 Task: In the  document autobiography.docx Download file as 'PDF' Share this file with 'softage.1@softage.net' Insert the command  Editing
Action: Mouse moved to (229, 355)
Screenshot: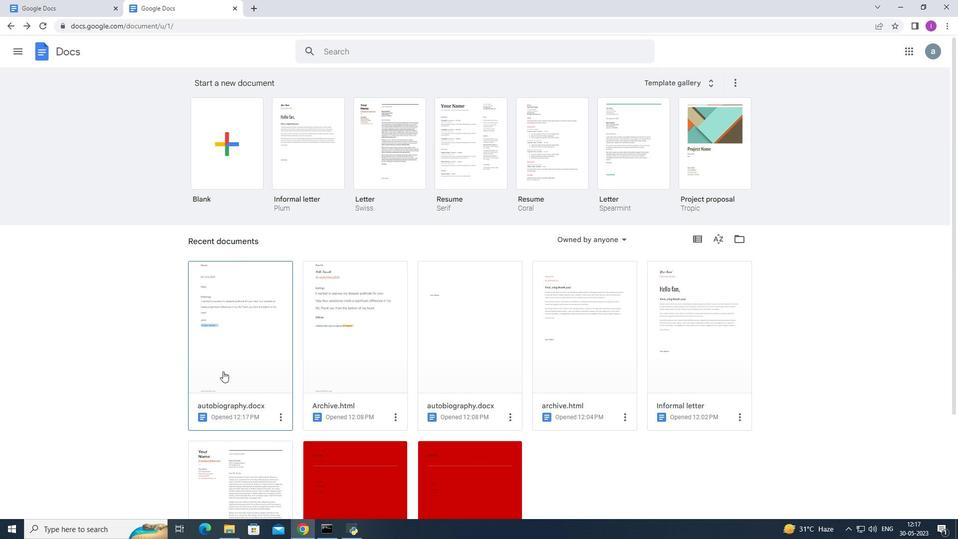 
Action: Mouse pressed left at (229, 355)
Screenshot: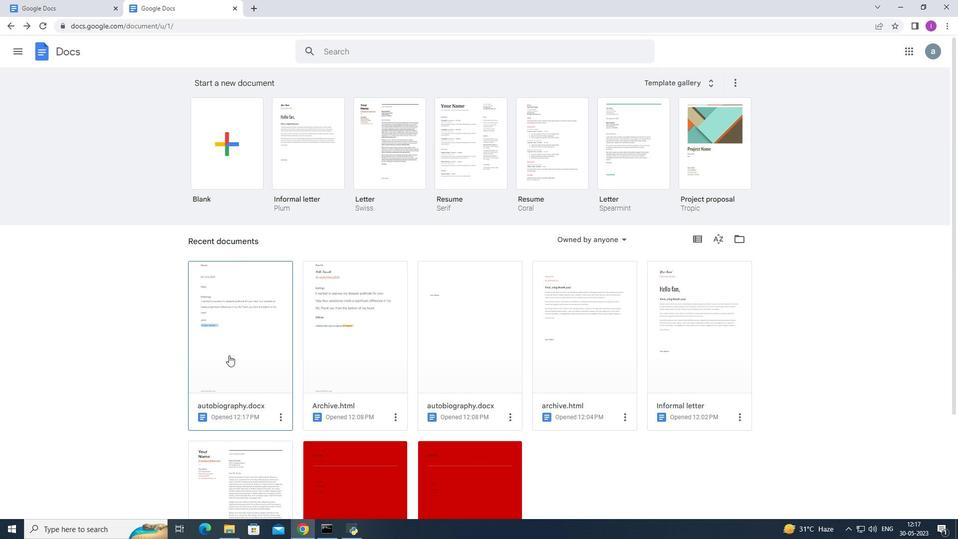 
Action: Mouse moved to (31, 57)
Screenshot: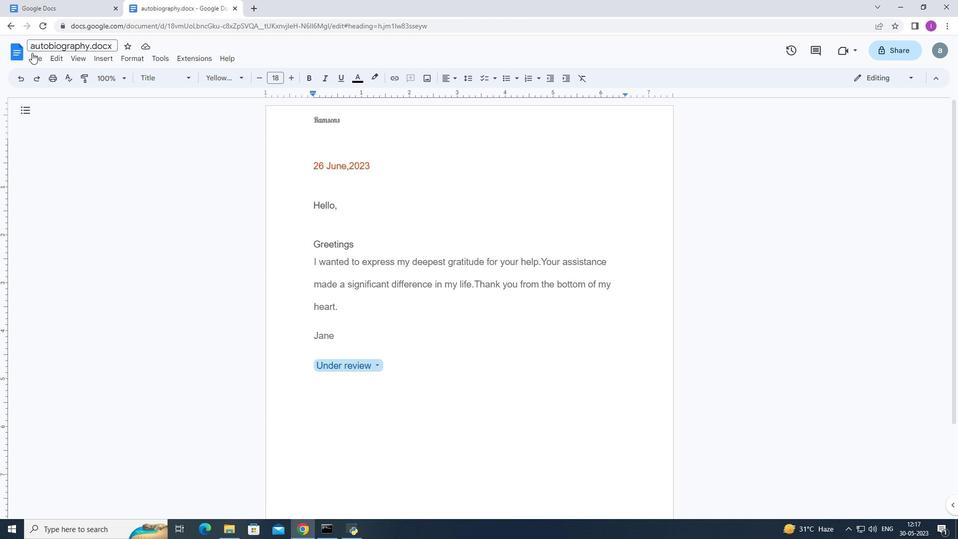 
Action: Mouse pressed left at (31, 57)
Screenshot: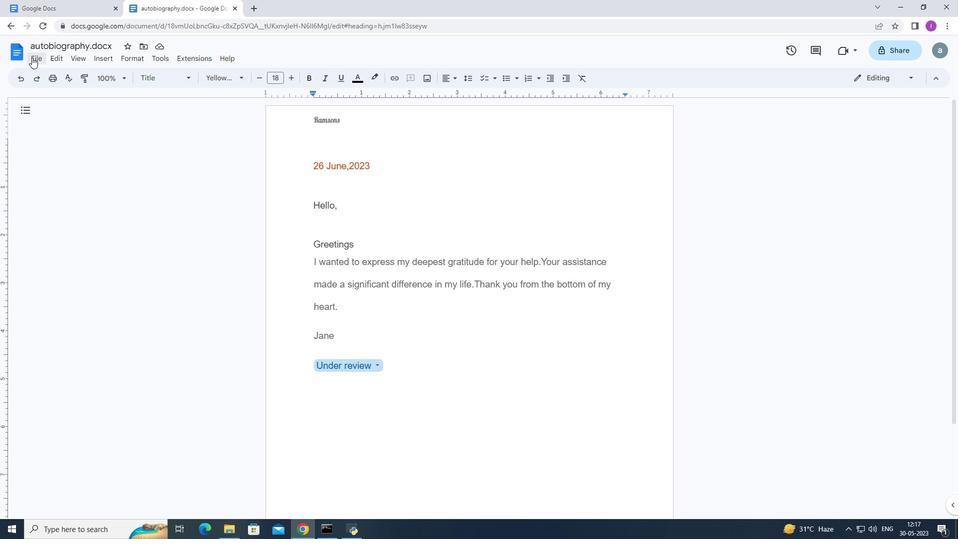 
Action: Mouse moved to (213, 215)
Screenshot: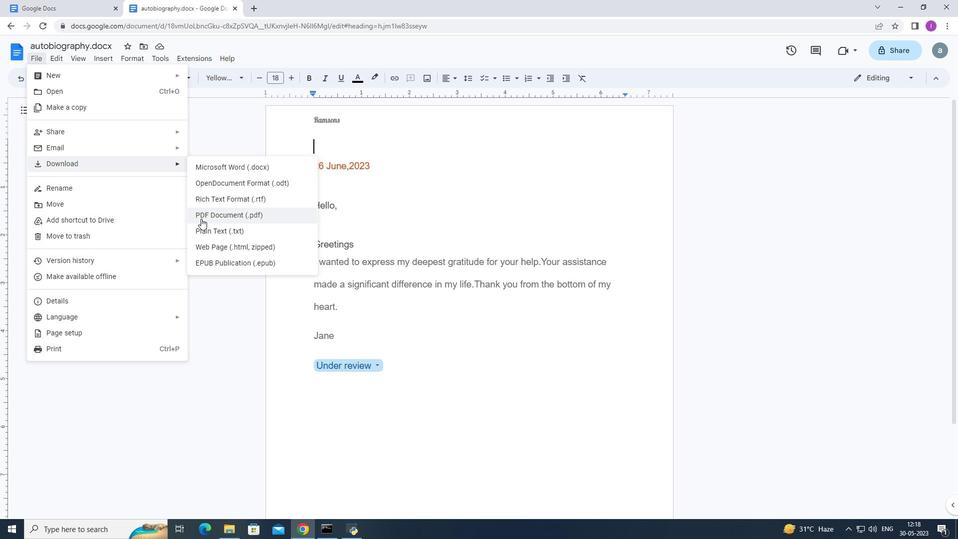 
Action: Mouse pressed left at (213, 215)
Screenshot: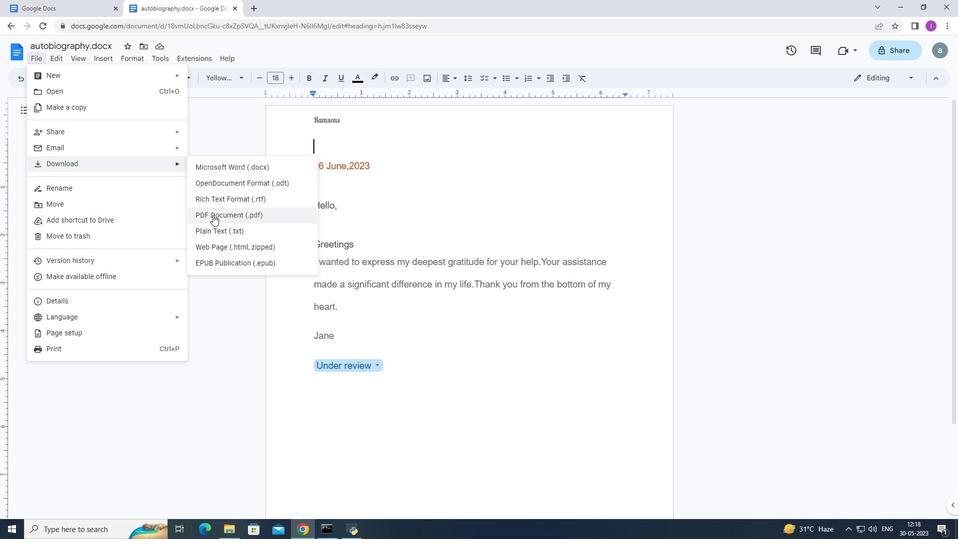
Action: Mouse moved to (36, 57)
Screenshot: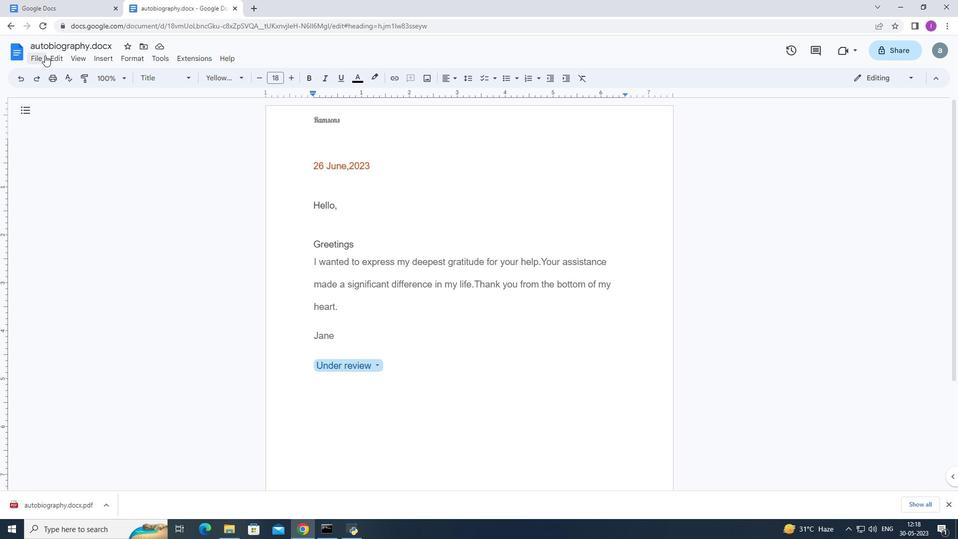 
Action: Mouse pressed left at (36, 57)
Screenshot: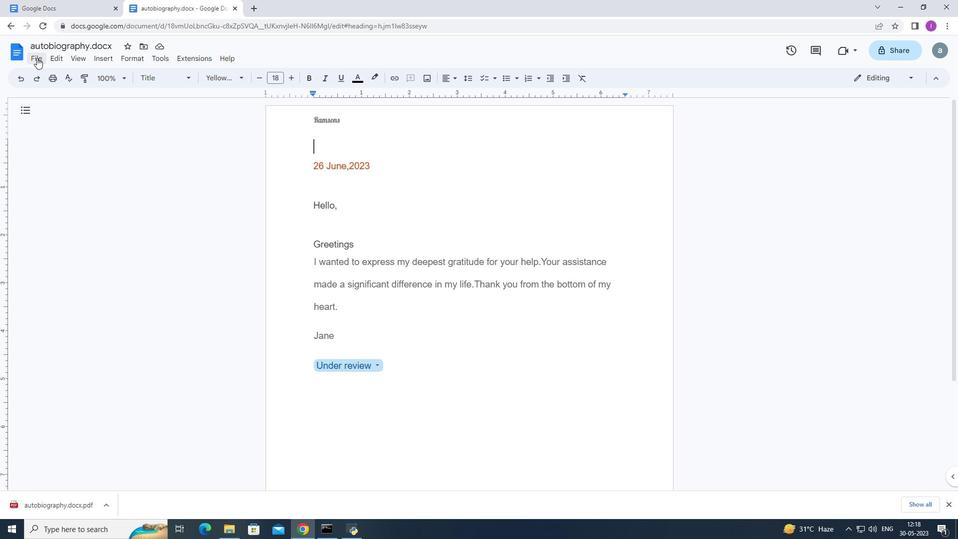 
Action: Mouse moved to (103, 403)
Screenshot: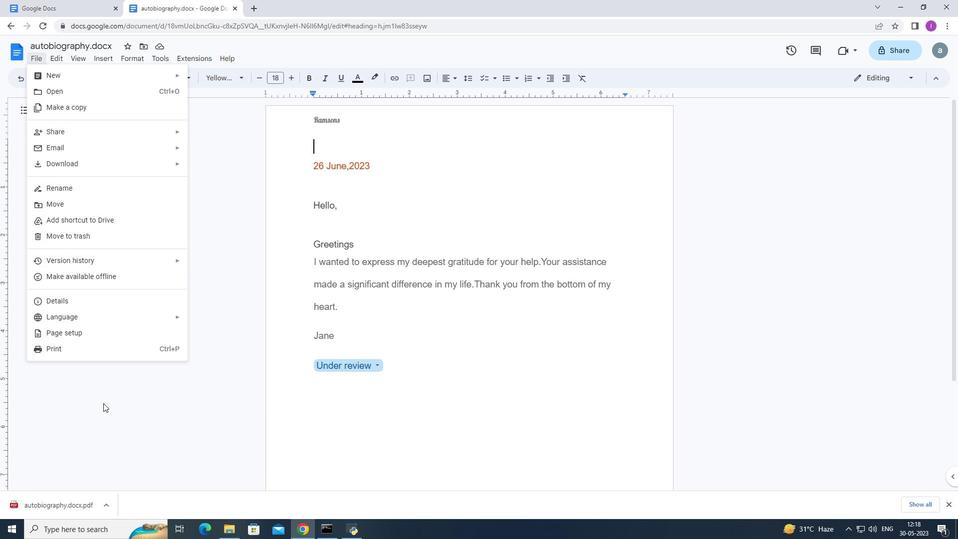 
Action: Mouse pressed left at (103, 403)
Screenshot: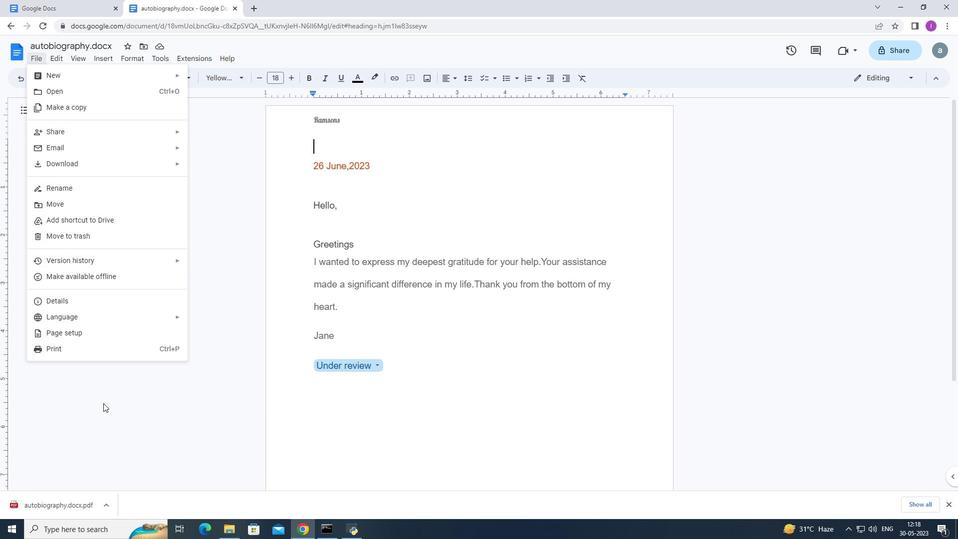 
Action: Mouse moved to (54, 59)
Screenshot: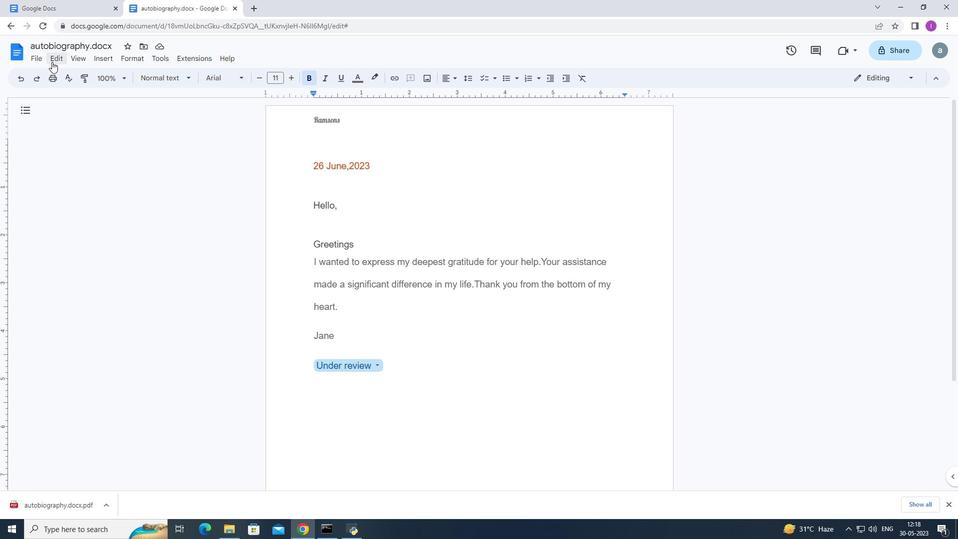 
Action: Mouse pressed left at (54, 59)
Screenshot: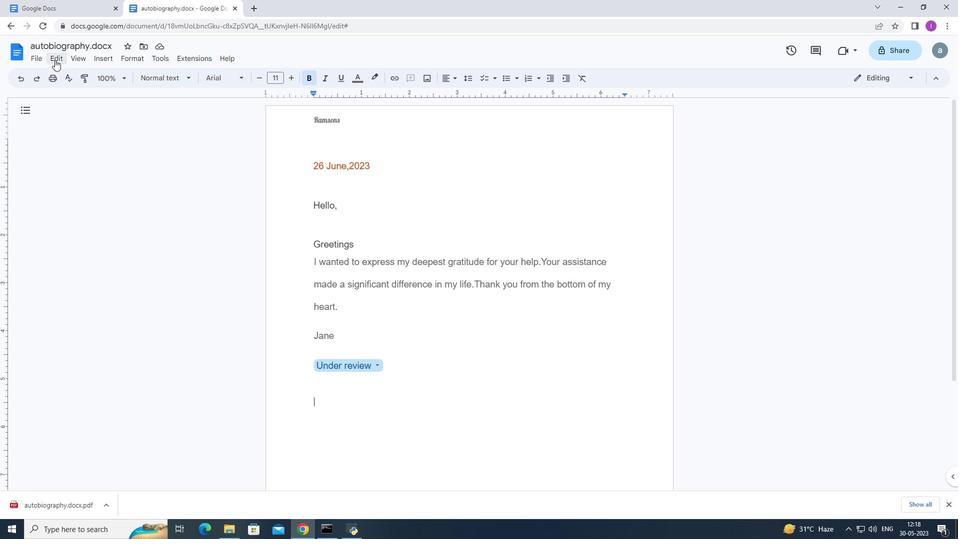 
Action: Mouse moved to (124, 294)
Screenshot: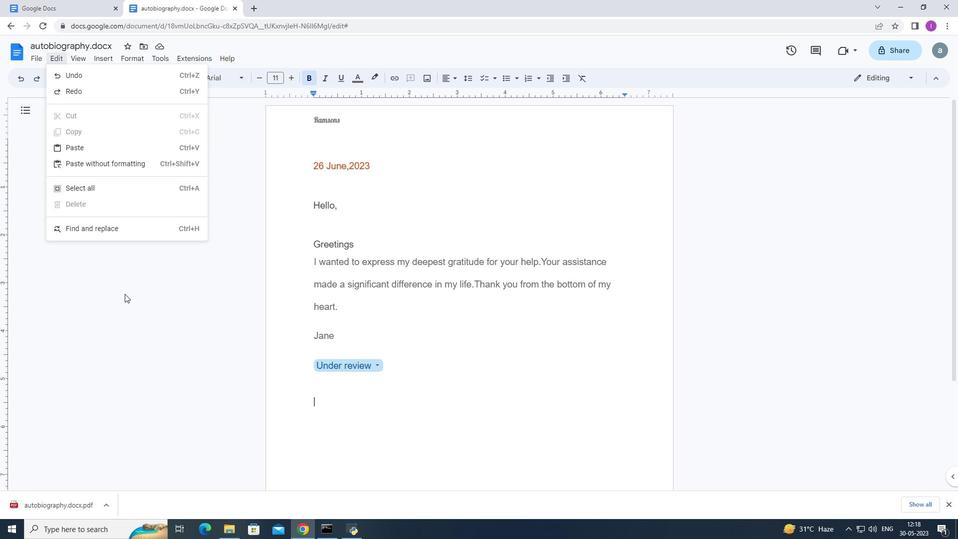 
Action: Mouse pressed left at (124, 294)
Screenshot: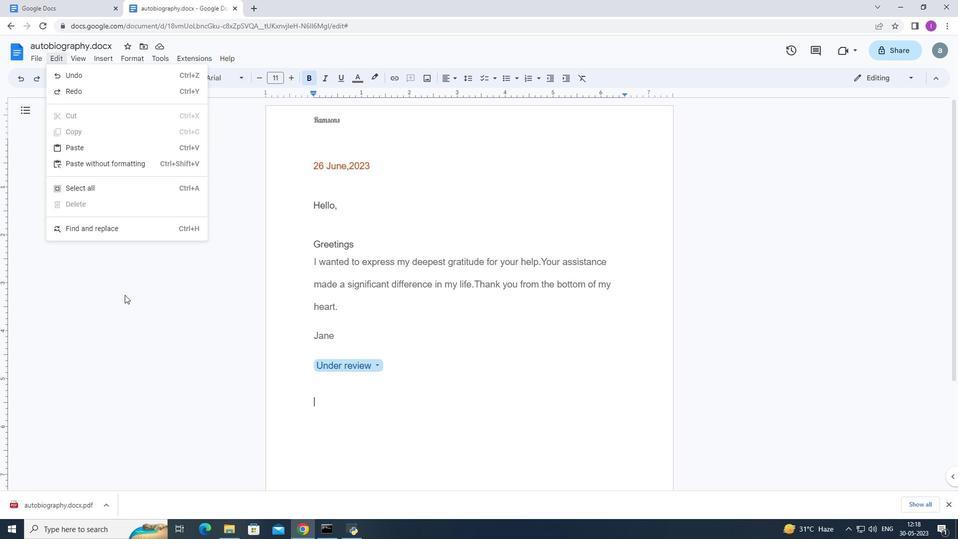 
Action: Mouse moved to (94, 55)
Screenshot: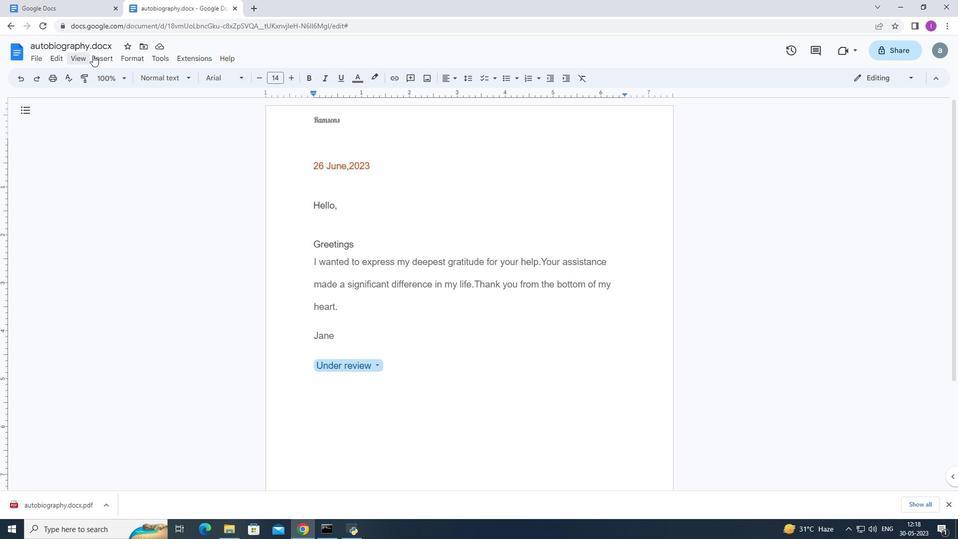
Action: Mouse pressed left at (94, 55)
Screenshot: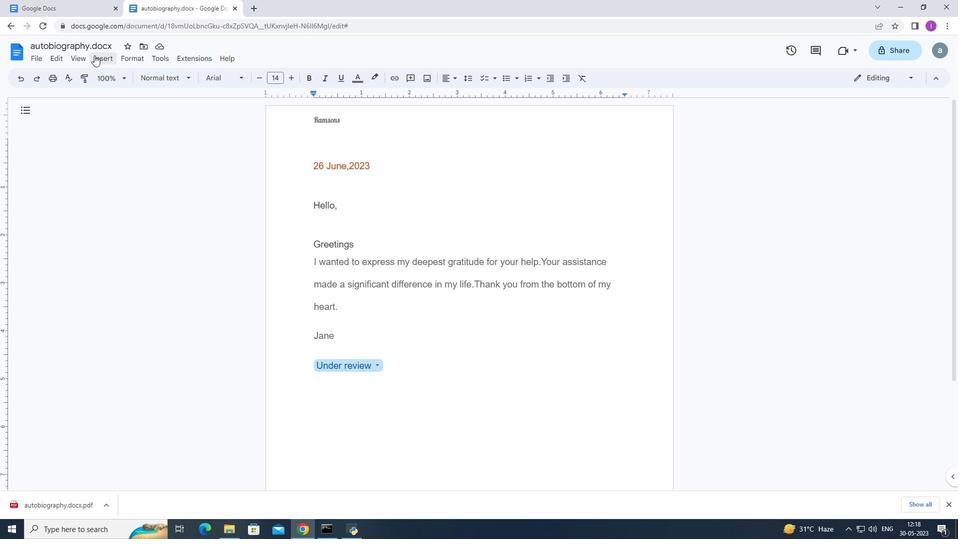 
Action: Mouse moved to (232, 383)
Screenshot: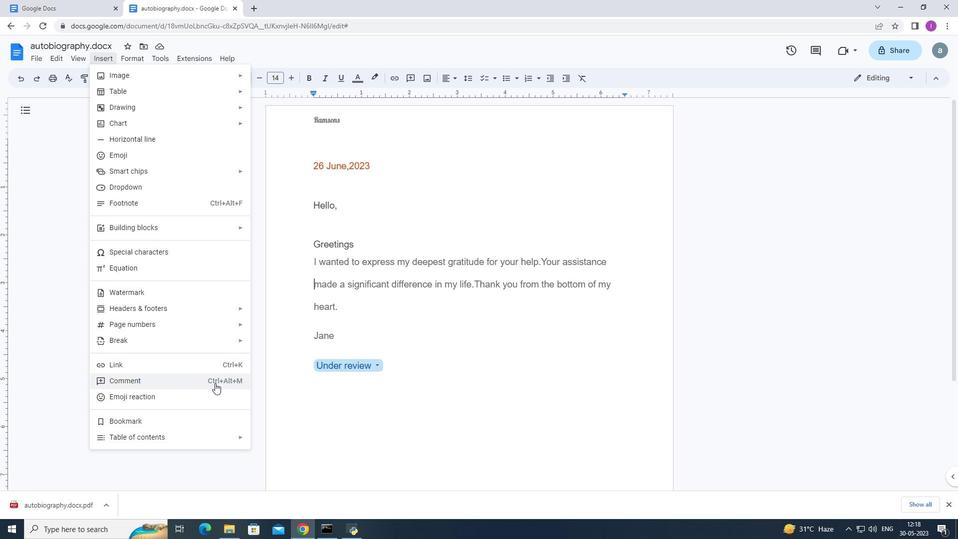 
Action: Mouse pressed left at (232, 383)
Screenshot: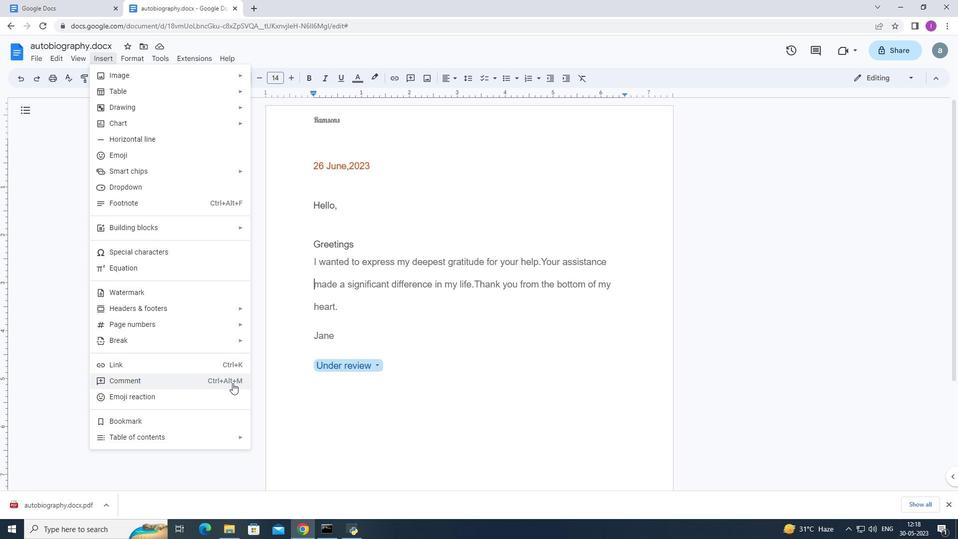 
Action: Mouse moved to (777, 293)
Screenshot: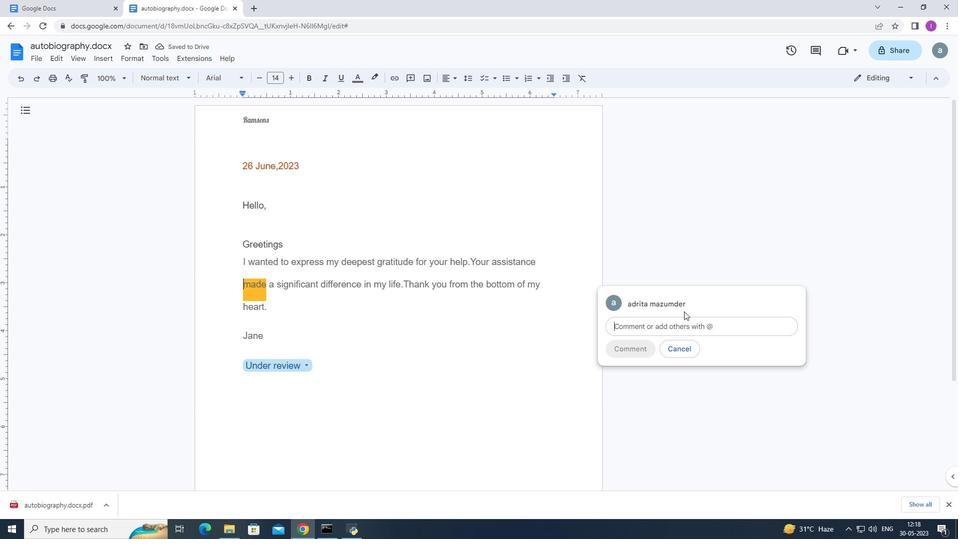 
Action: Key pressed softage.1<Key.shift><Key.shift><Key.shift><Key.shift><Key.shift><Key.shift><Key.shift><Key.shift><Key.shift>@softage.net
Screenshot: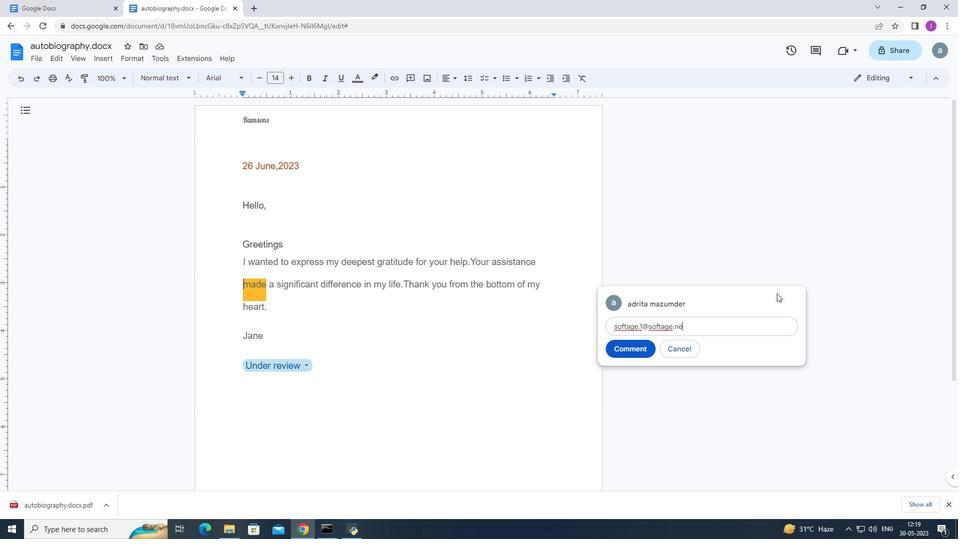 
Action: Mouse moved to (689, 415)
Screenshot: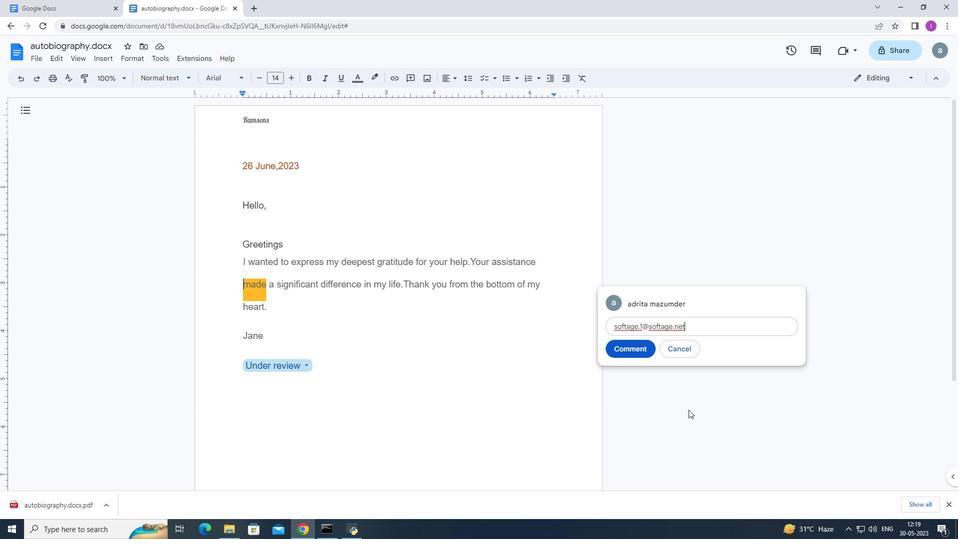 
Action: Mouse pressed left at (689, 415)
Screenshot: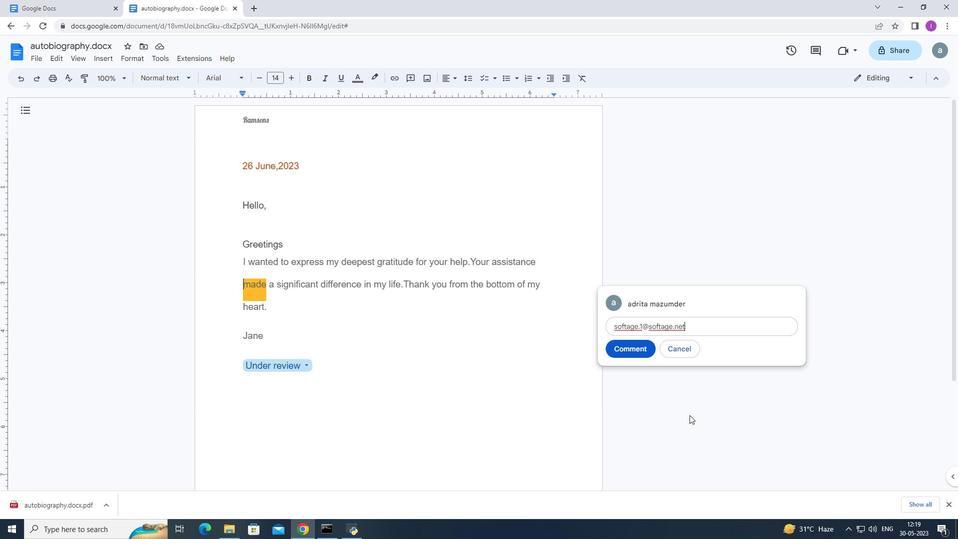 
Action: Mouse moved to (714, 395)
Screenshot: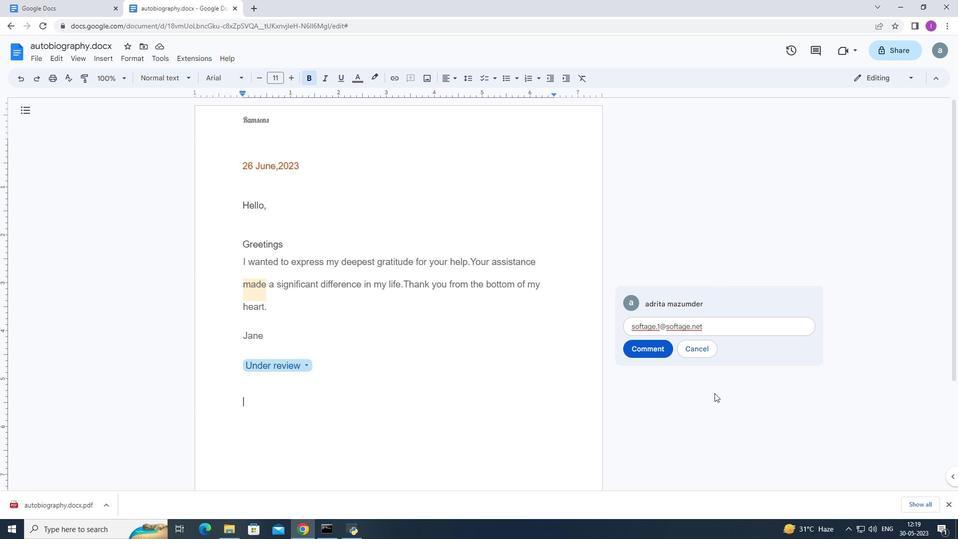 
Action: Mouse pressed left at (714, 393)
Screenshot: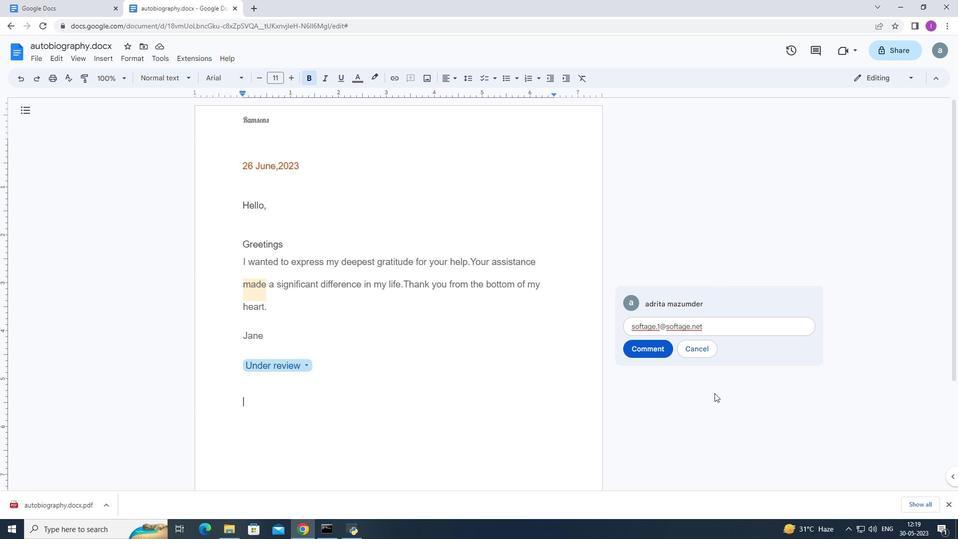 
Action: Mouse moved to (645, 346)
Screenshot: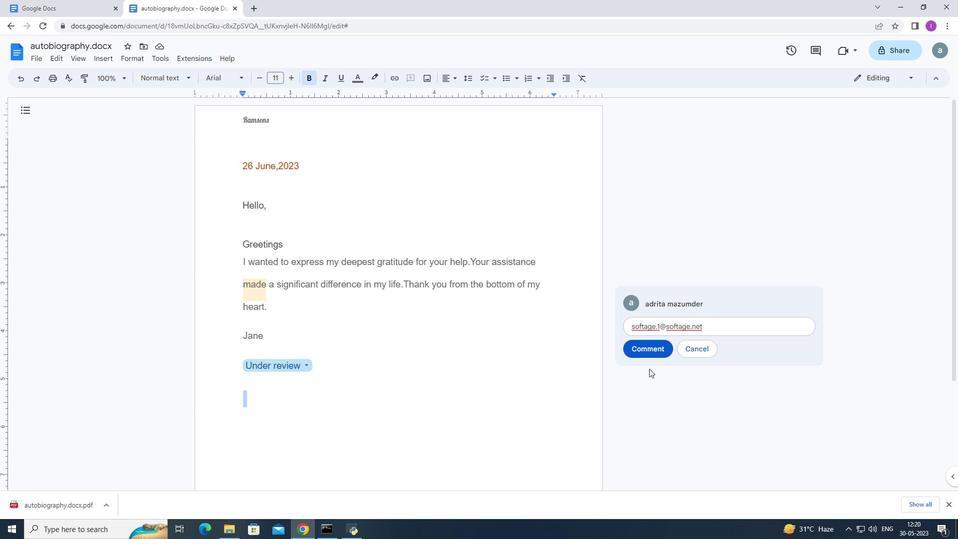 
Action: Mouse pressed left at (645, 346)
Screenshot: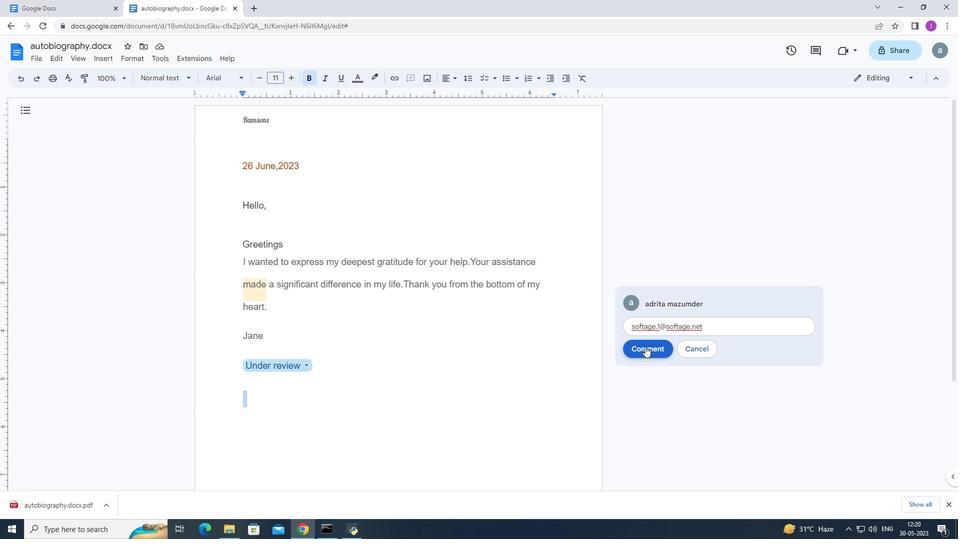 
Action: Mouse moved to (542, 261)
Screenshot: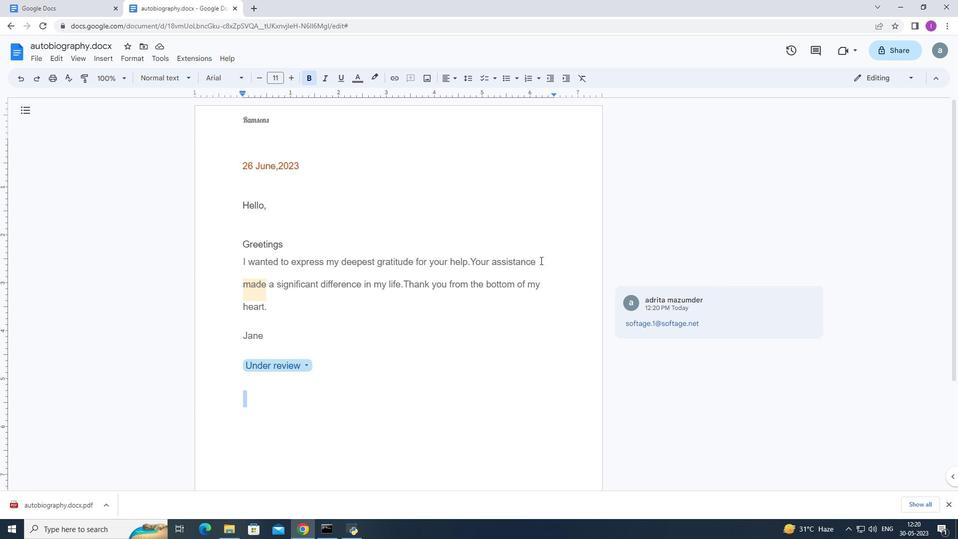 
